 Task: For heading Use oswald with blue colour.  font size for heading18,  'Change the font style of data to' oswald and font size to 9,  Change the alignment of both headline & data to Align right In the sheet   Optimum Sales log   book
Action: Mouse moved to (282, 390)
Screenshot: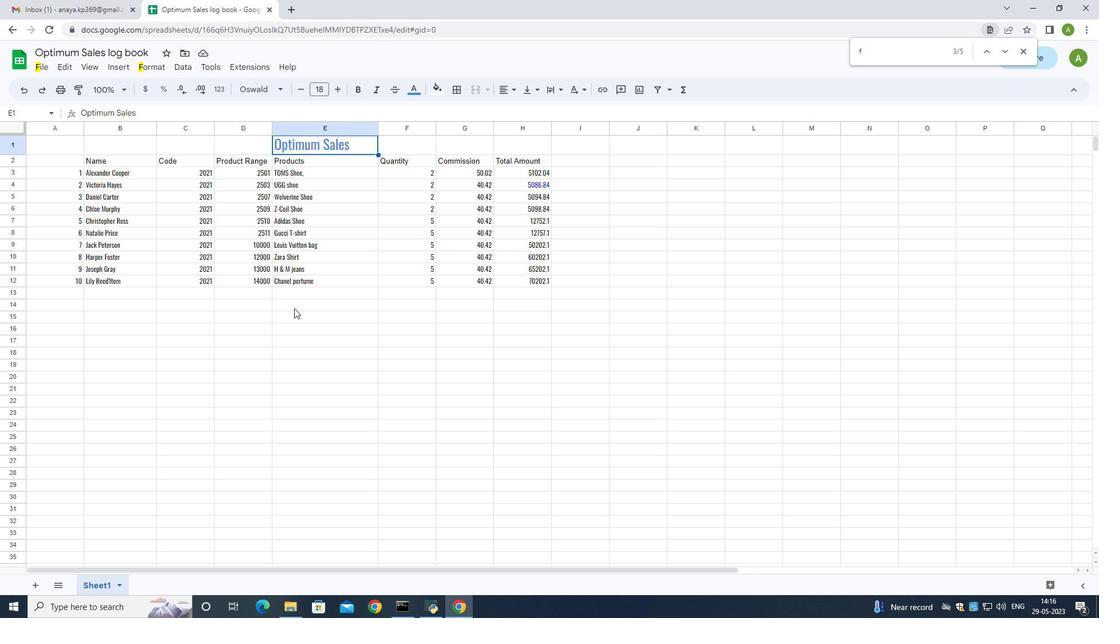 
Action: Mouse pressed left at (282, 390)
Screenshot: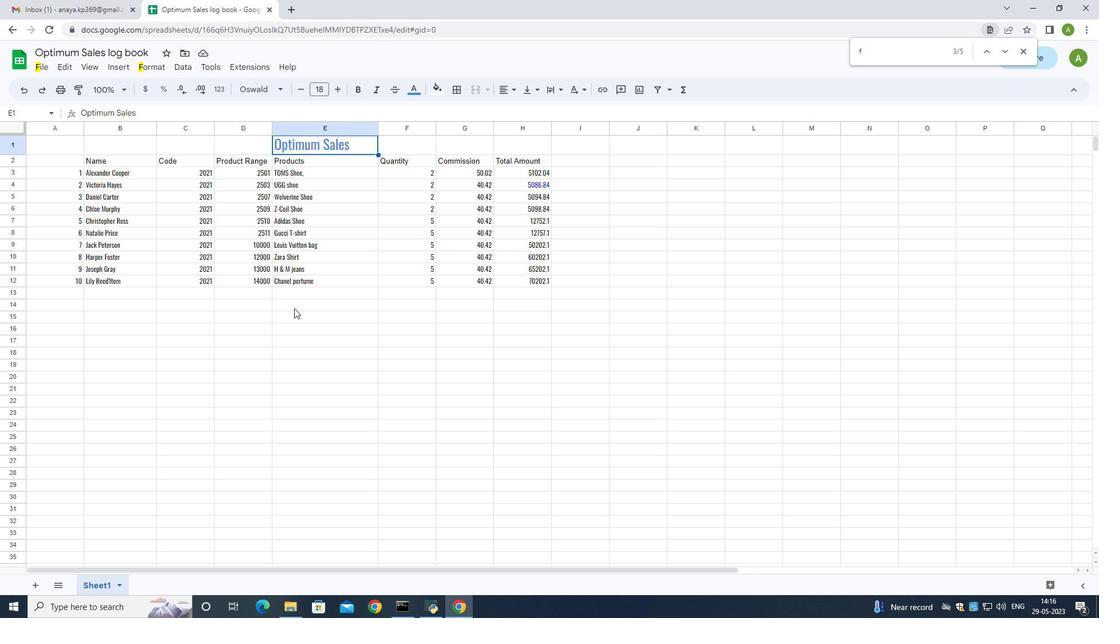 
Action: Mouse moved to (305, 146)
Screenshot: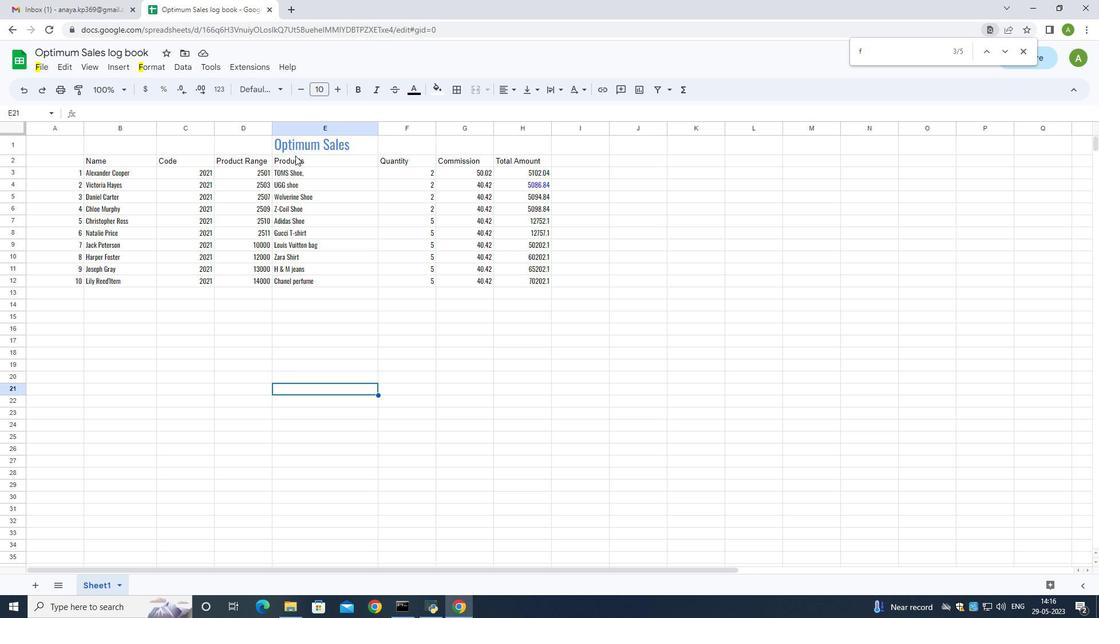 
Action: Mouse pressed left at (305, 146)
Screenshot: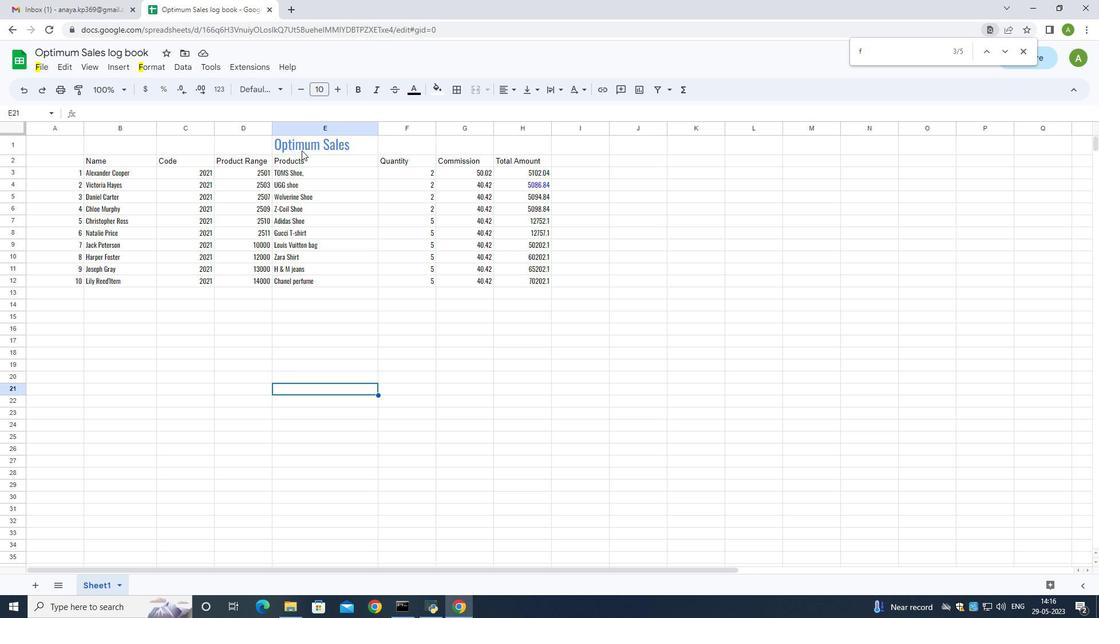
Action: Mouse moved to (282, 308)
Screenshot: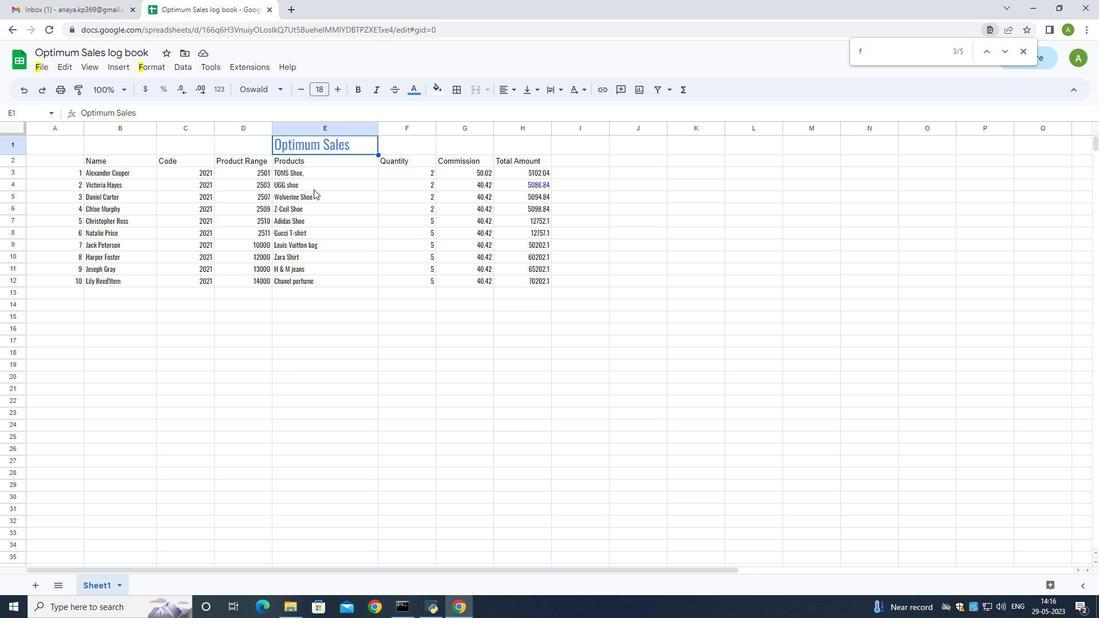 
Action: Mouse pressed left at (282, 308)
Screenshot: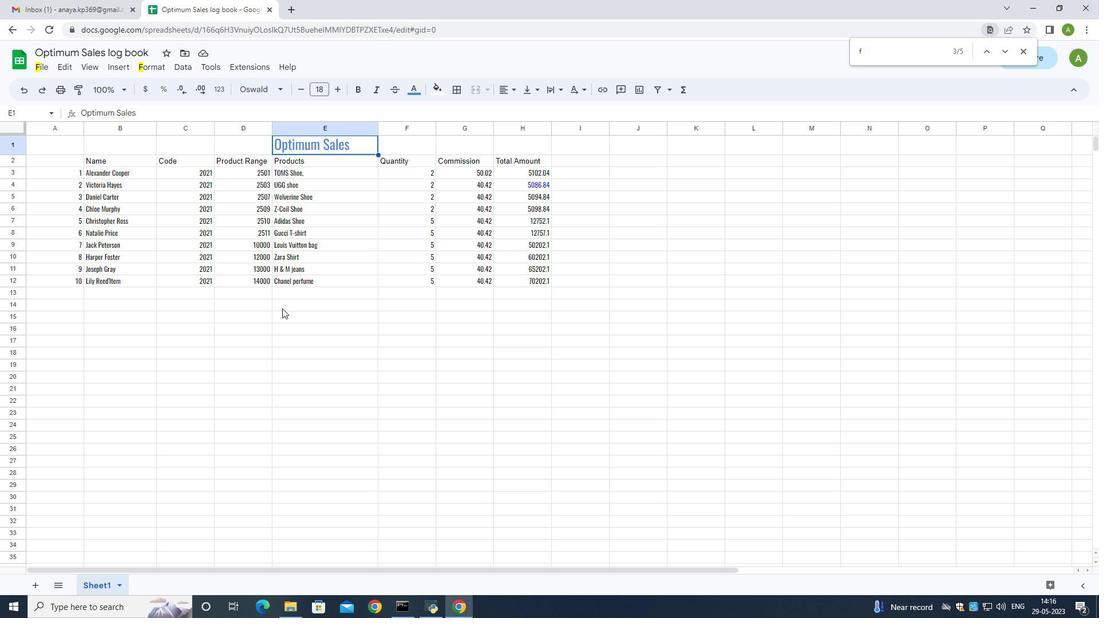
Action: Mouse moved to (84, 138)
Screenshot: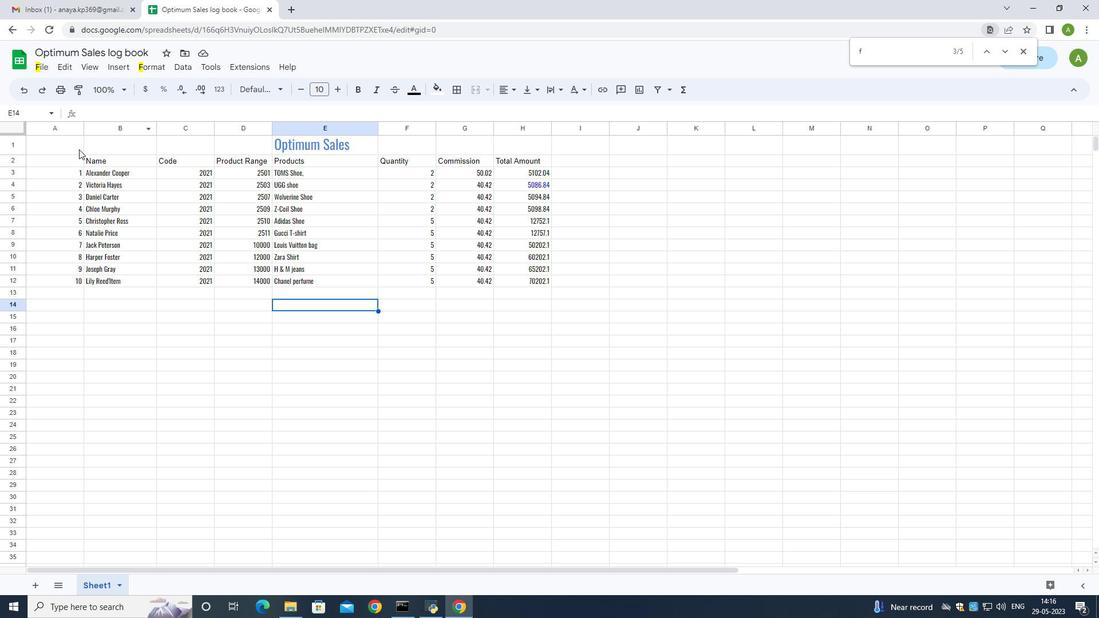 
Action: Mouse pressed left at (84, 138)
Screenshot: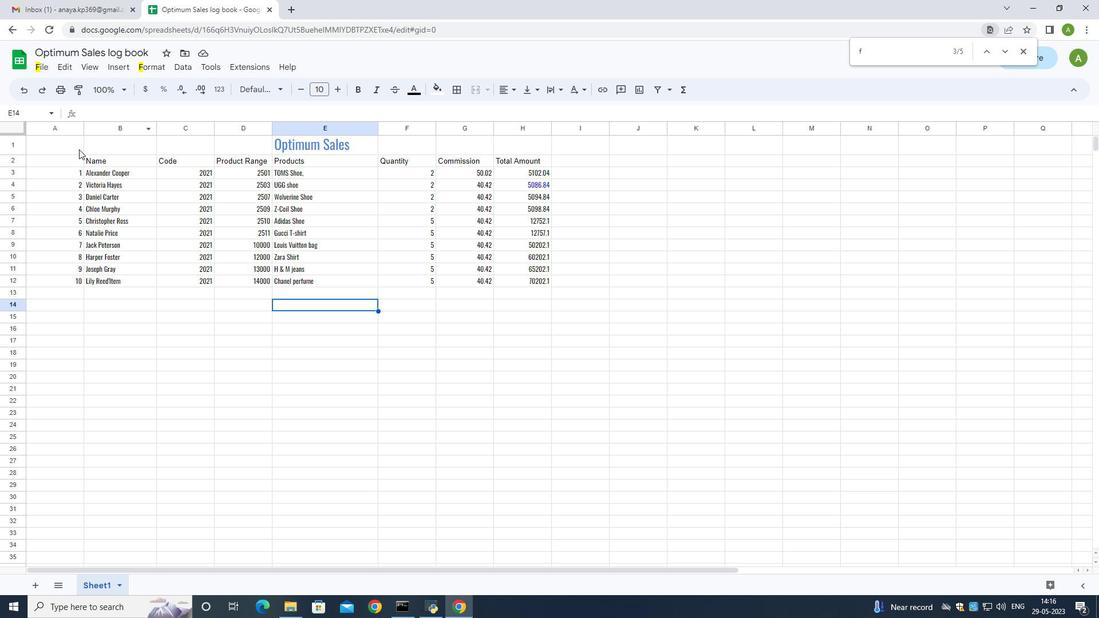 
Action: Mouse moved to (503, 91)
Screenshot: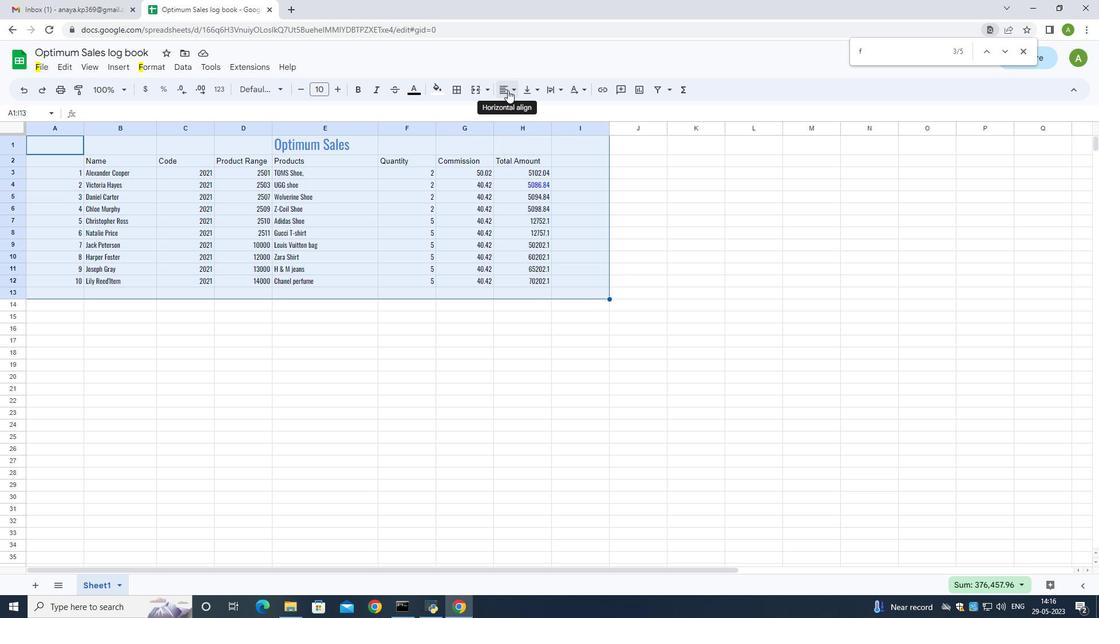 
Action: Mouse pressed left at (503, 91)
Screenshot: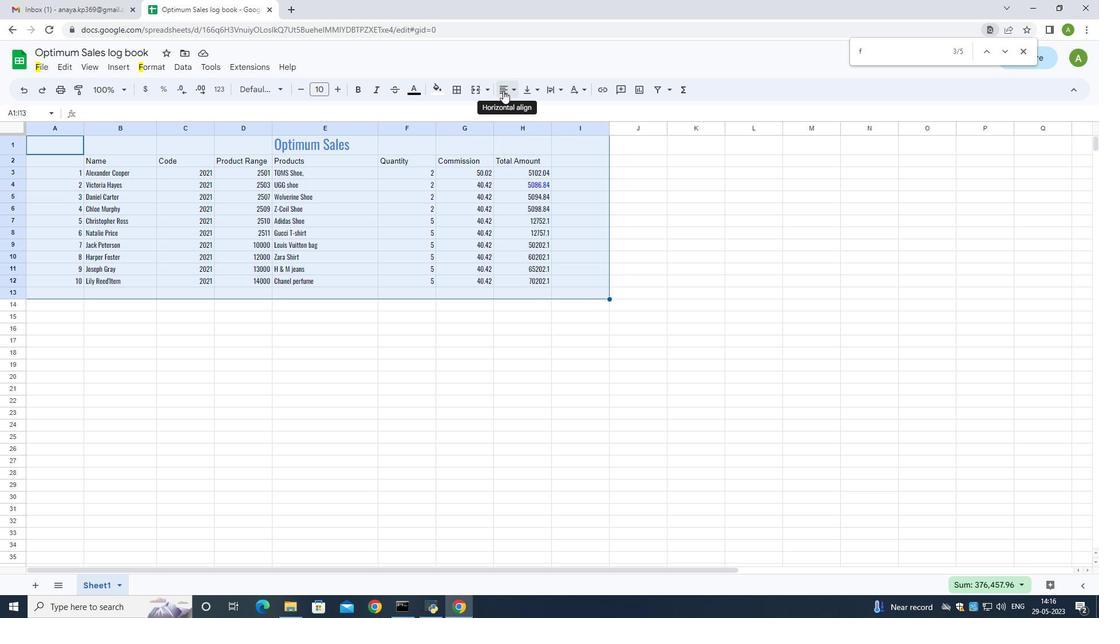 
Action: Mouse moved to (538, 112)
Screenshot: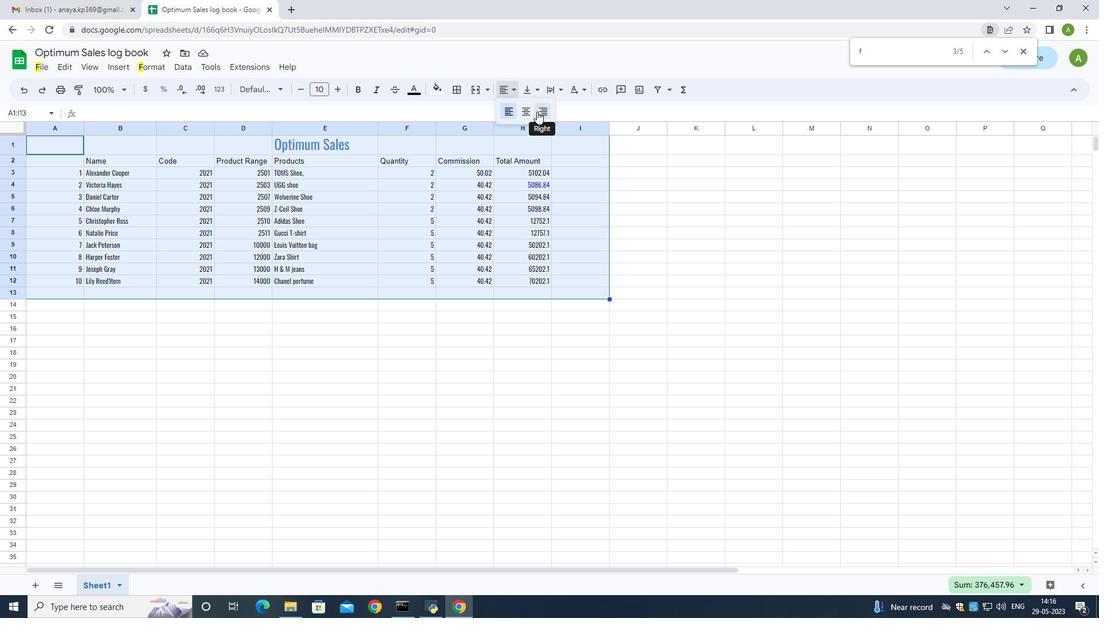 
Action: Mouse pressed left at (538, 112)
Screenshot: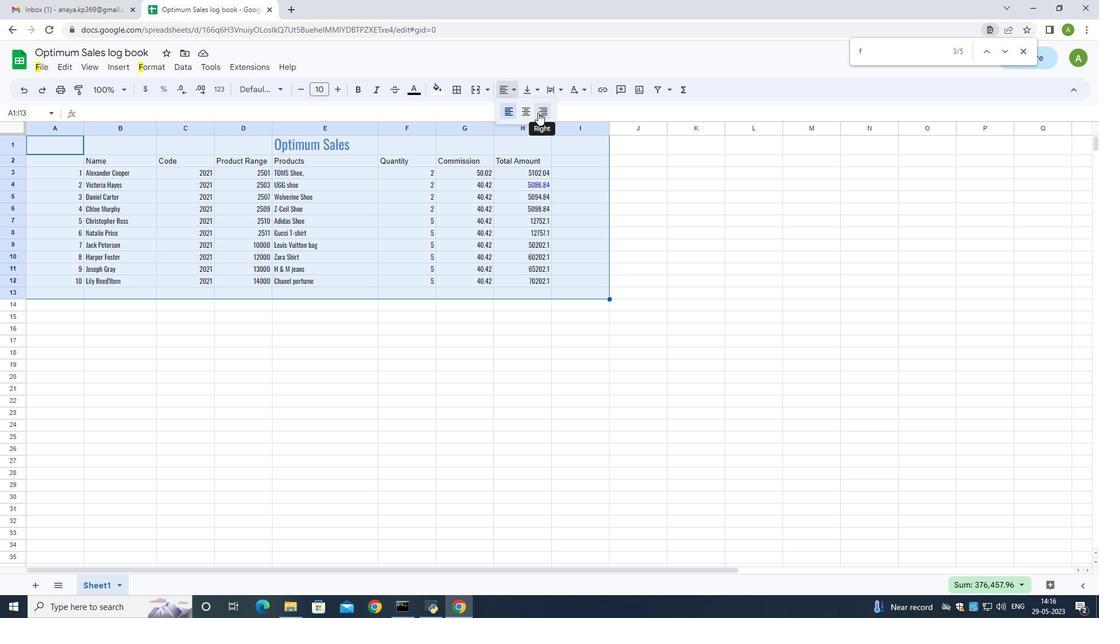 
Action: Mouse moved to (494, 440)
Screenshot: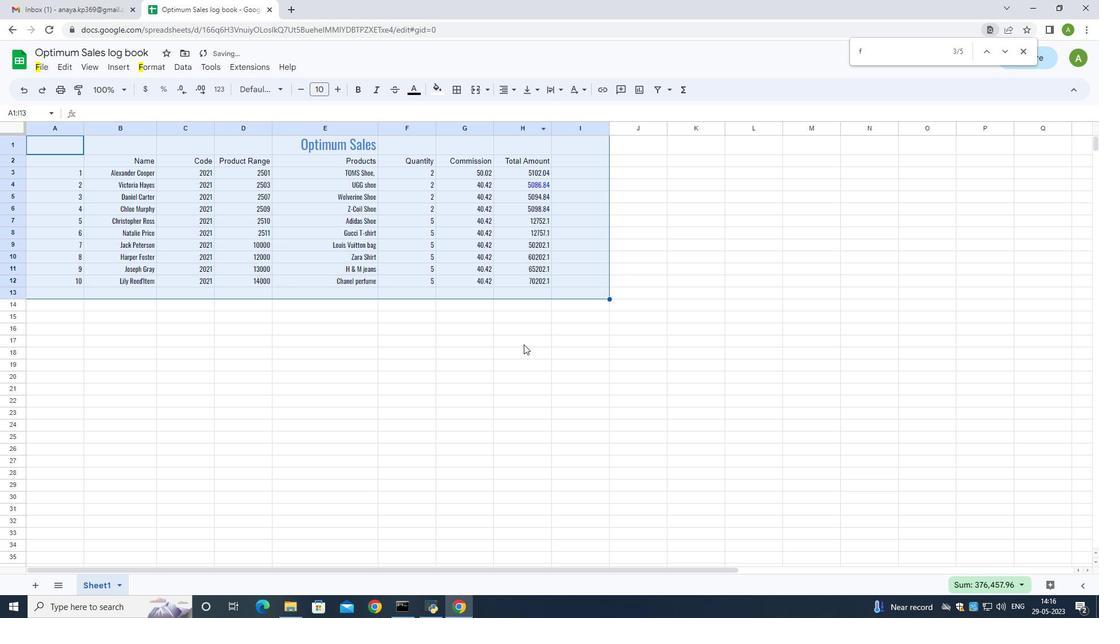
Action: Mouse pressed left at (494, 440)
Screenshot: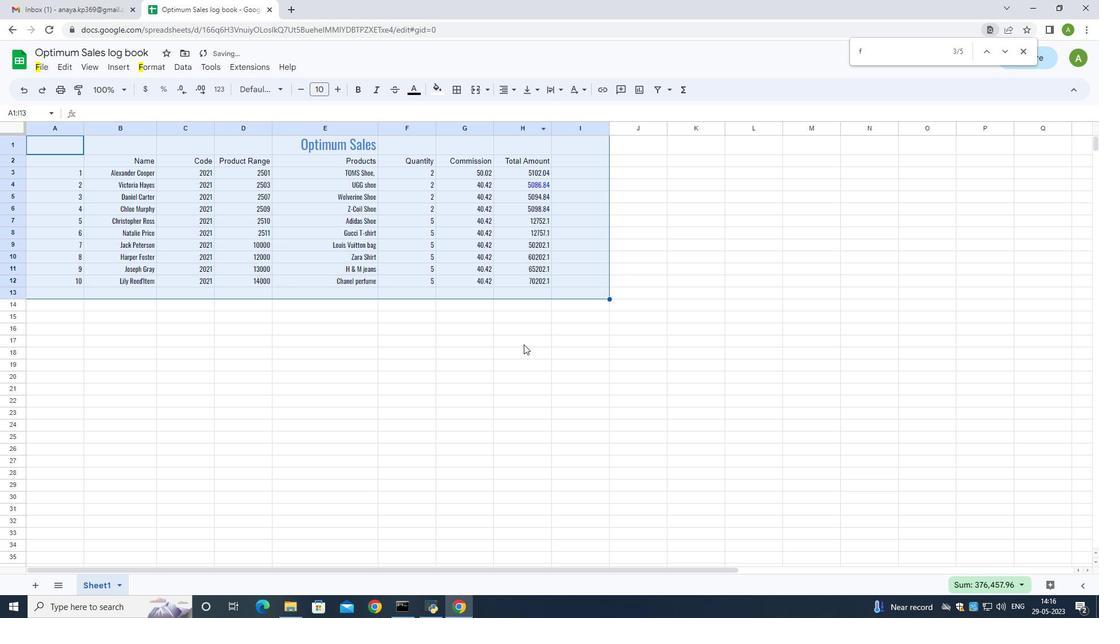 
Action: Mouse moved to (171, 218)
Screenshot: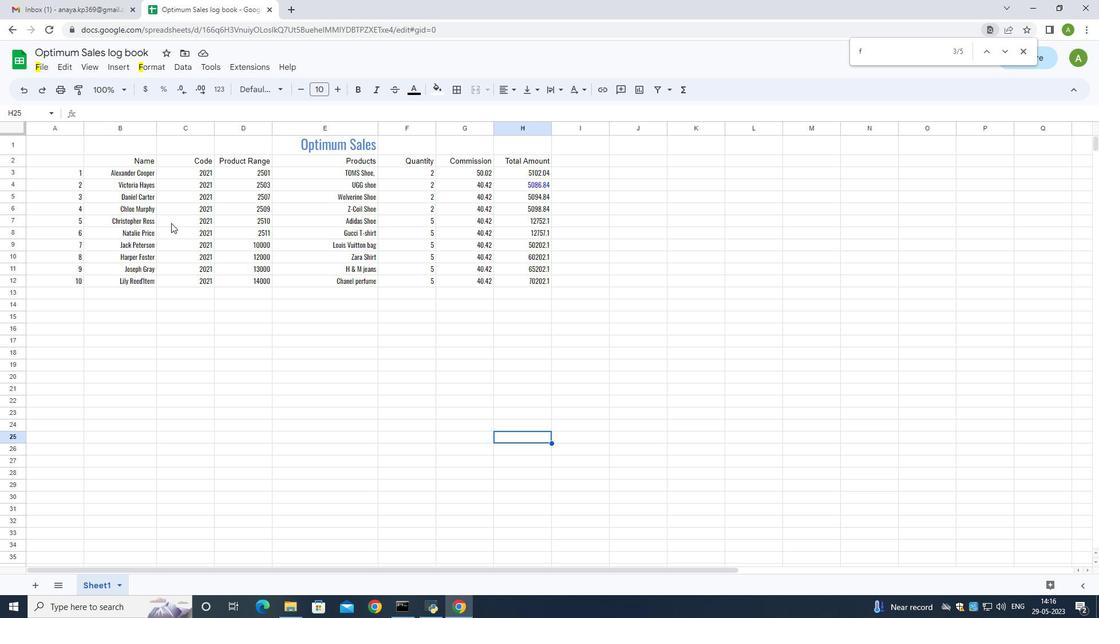 
Action: Mouse pressed left at (171, 218)
Screenshot: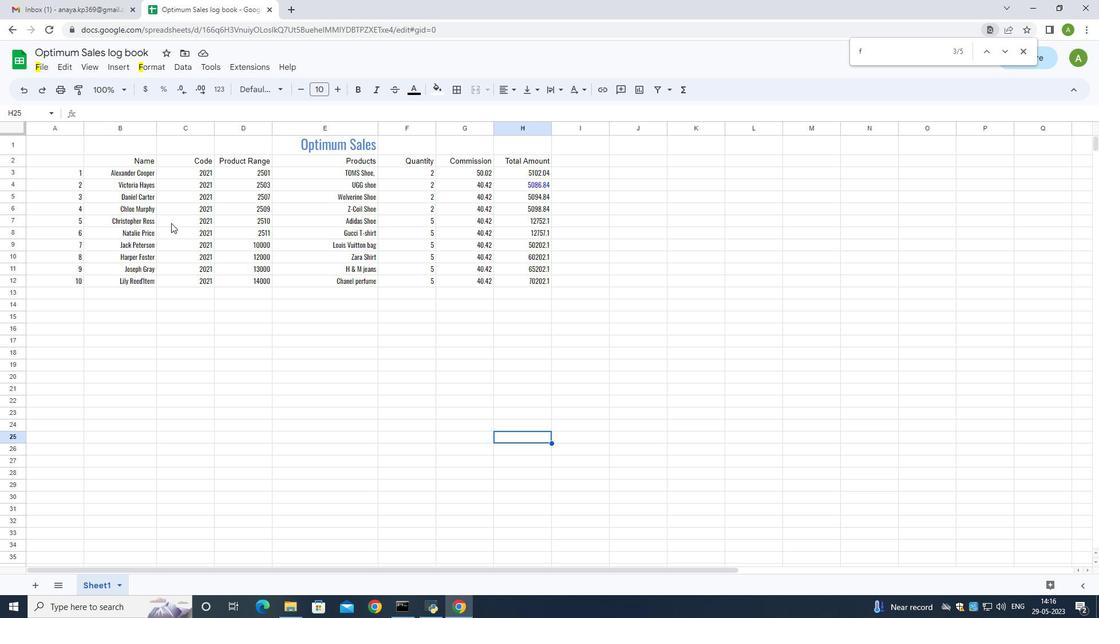 
Action: Mouse moved to (127, 185)
Screenshot: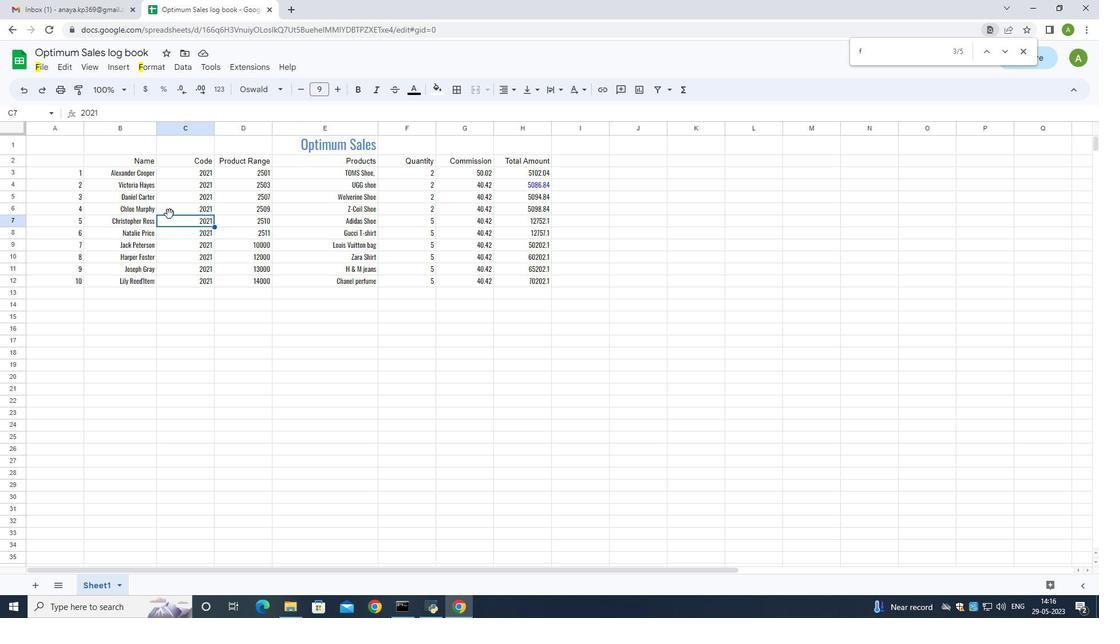 
Action: Mouse pressed left at (127, 185)
Screenshot: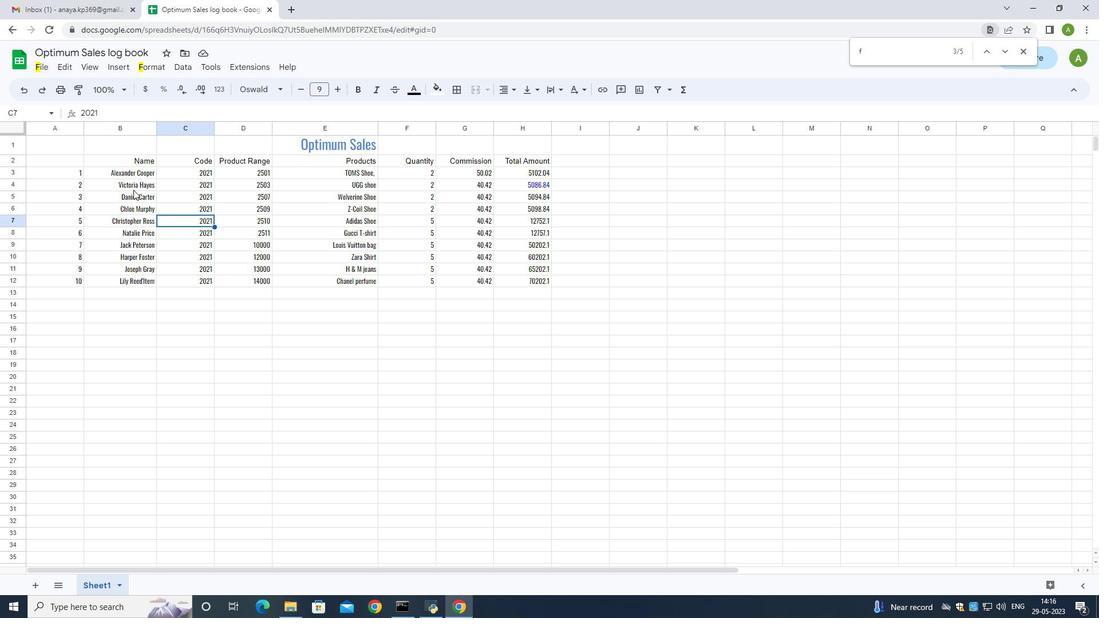 
Action: Mouse moved to (71, 174)
Screenshot: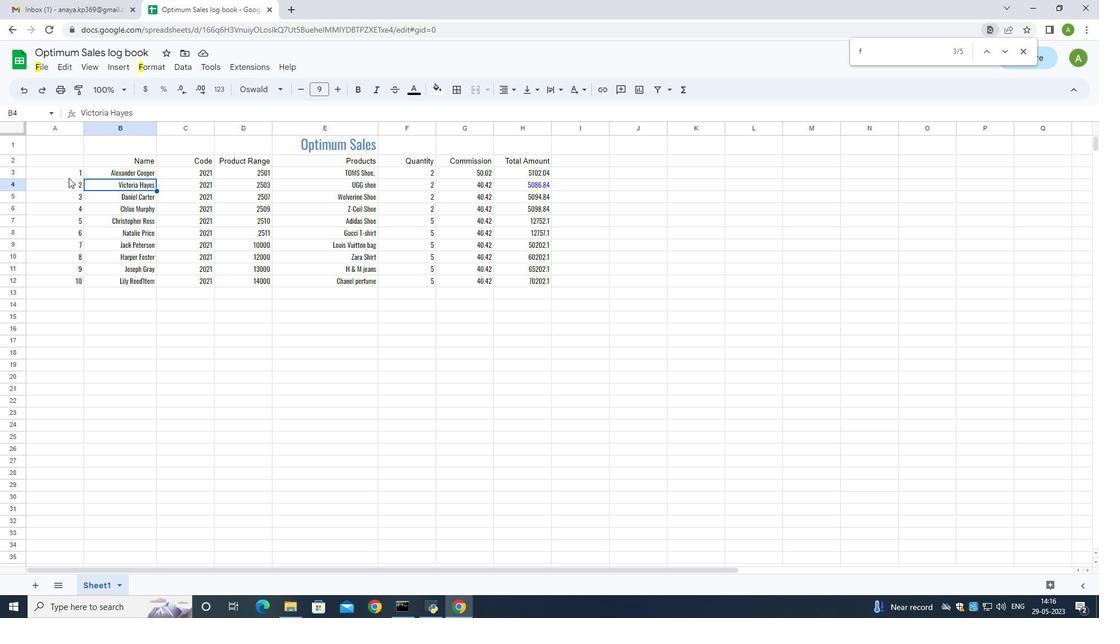 
Action: Mouse pressed left at (71, 174)
Screenshot: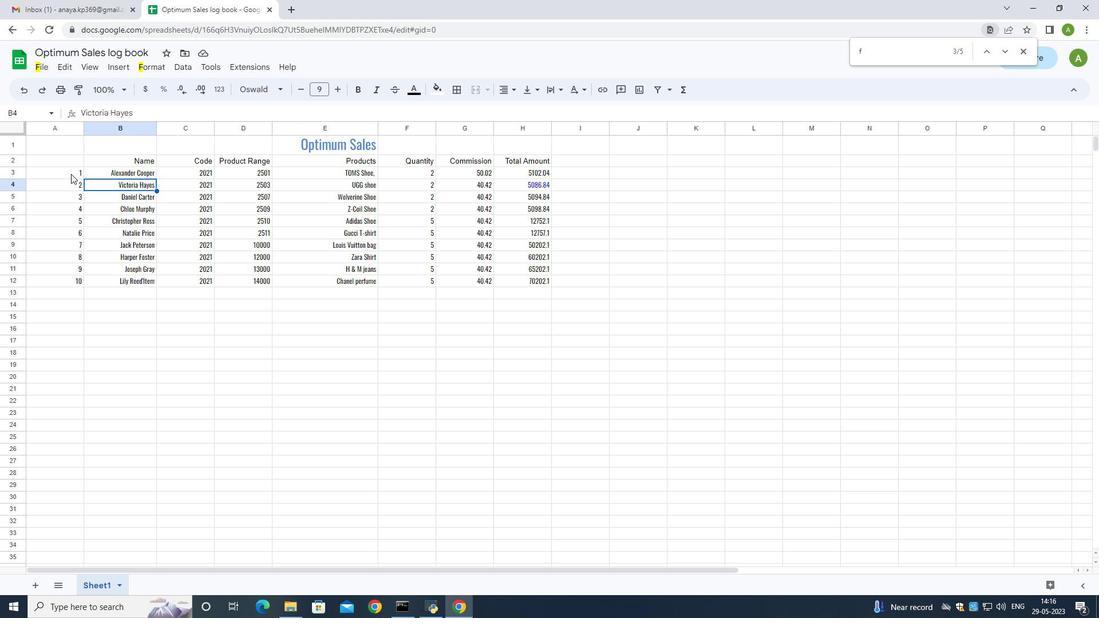 
Action: Mouse moved to (296, 89)
Screenshot: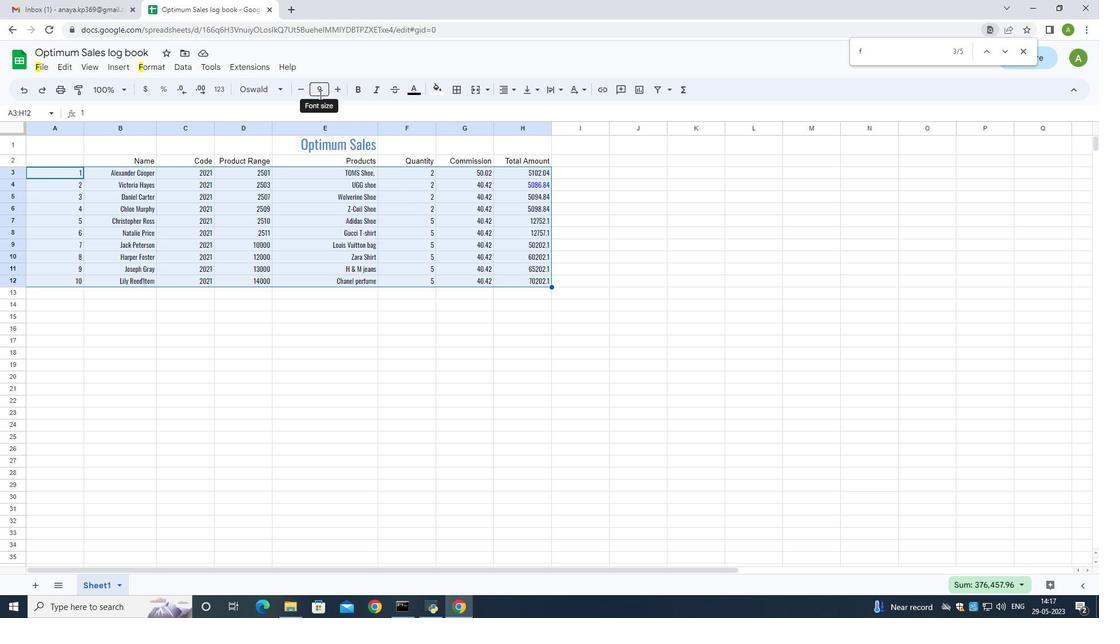 
Action: Mouse pressed left at (296, 89)
Screenshot: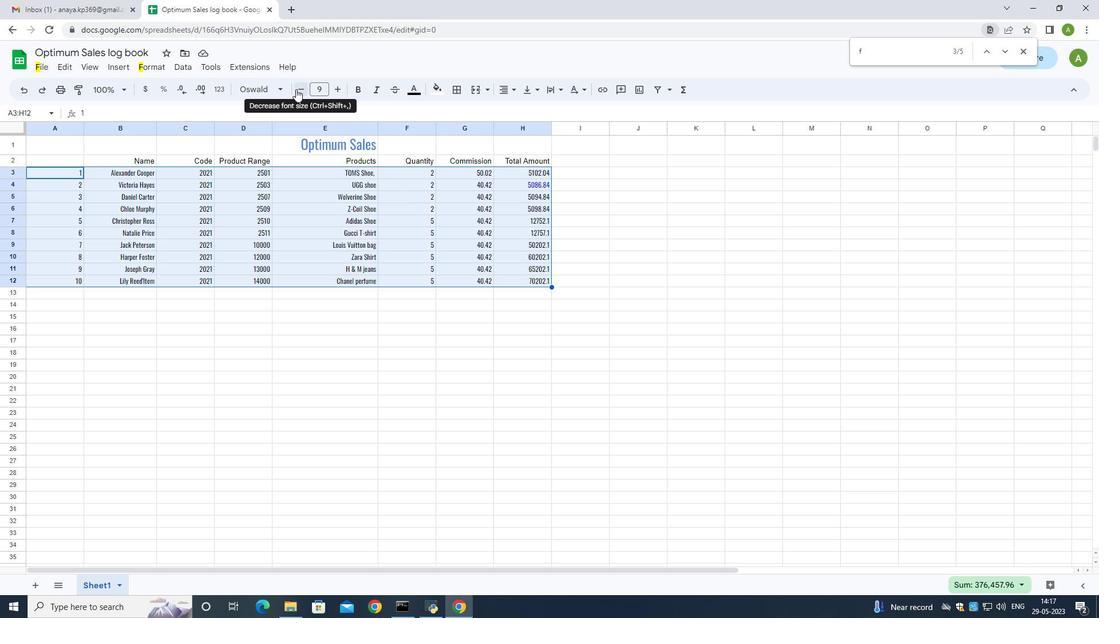 
Action: Mouse moved to (342, 89)
Screenshot: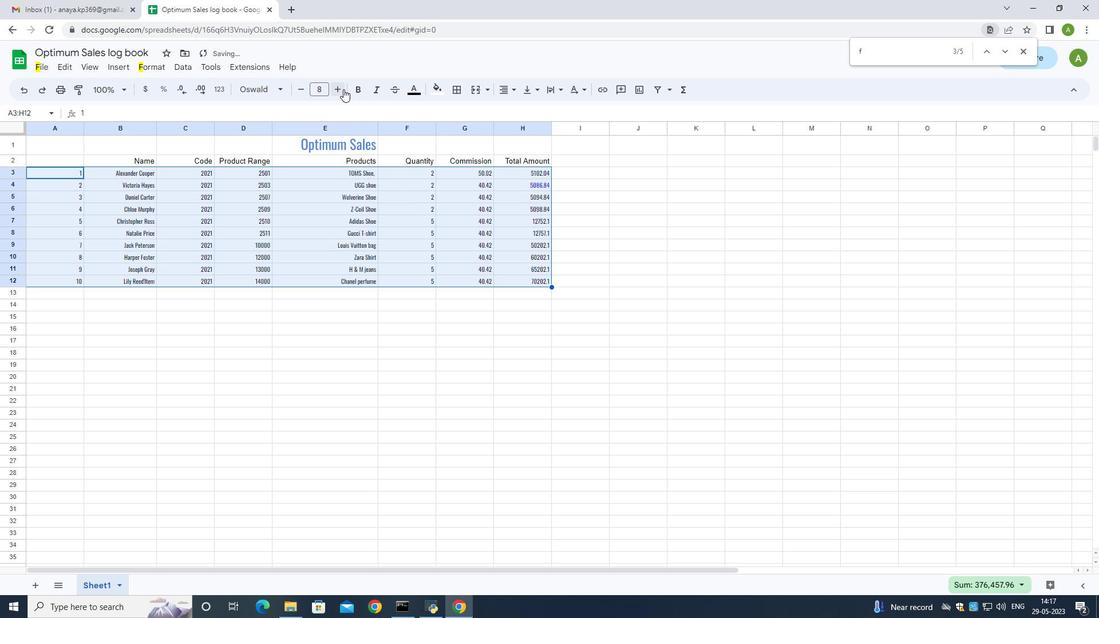 
Action: Mouse pressed left at (342, 89)
Screenshot: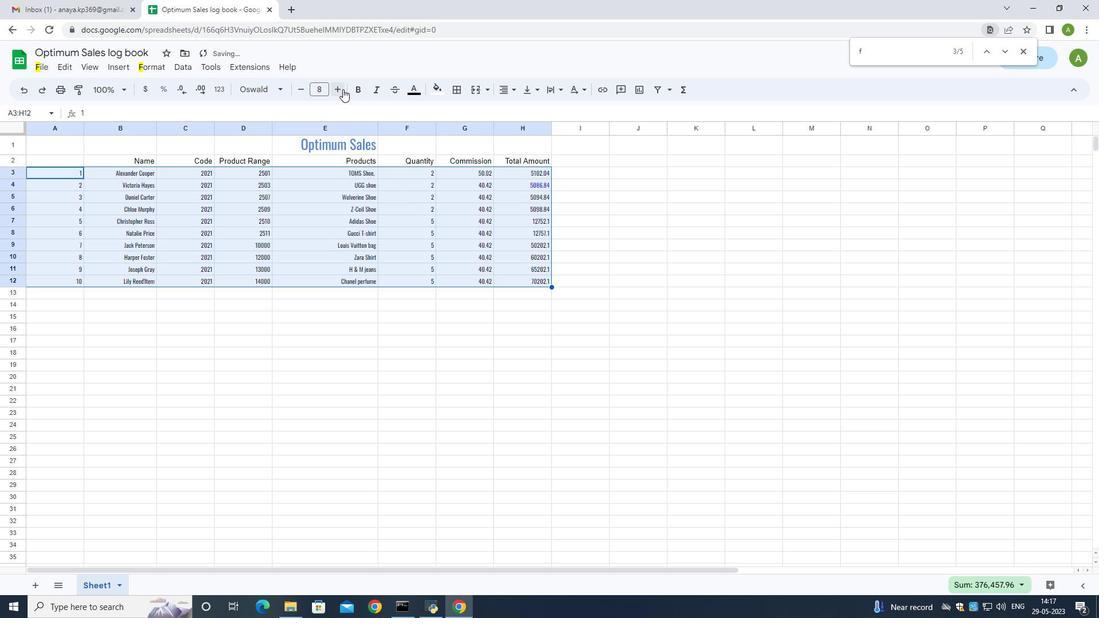 
Action: Mouse moved to (322, 136)
Screenshot: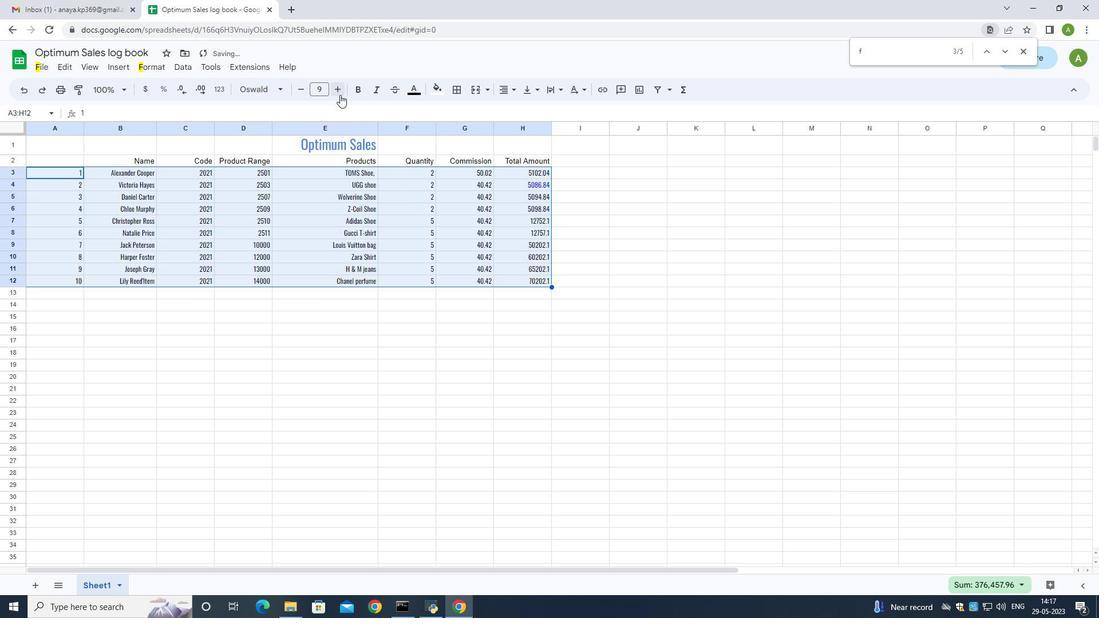 
Action: Mouse pressed left at (322, 136)
Screenshot: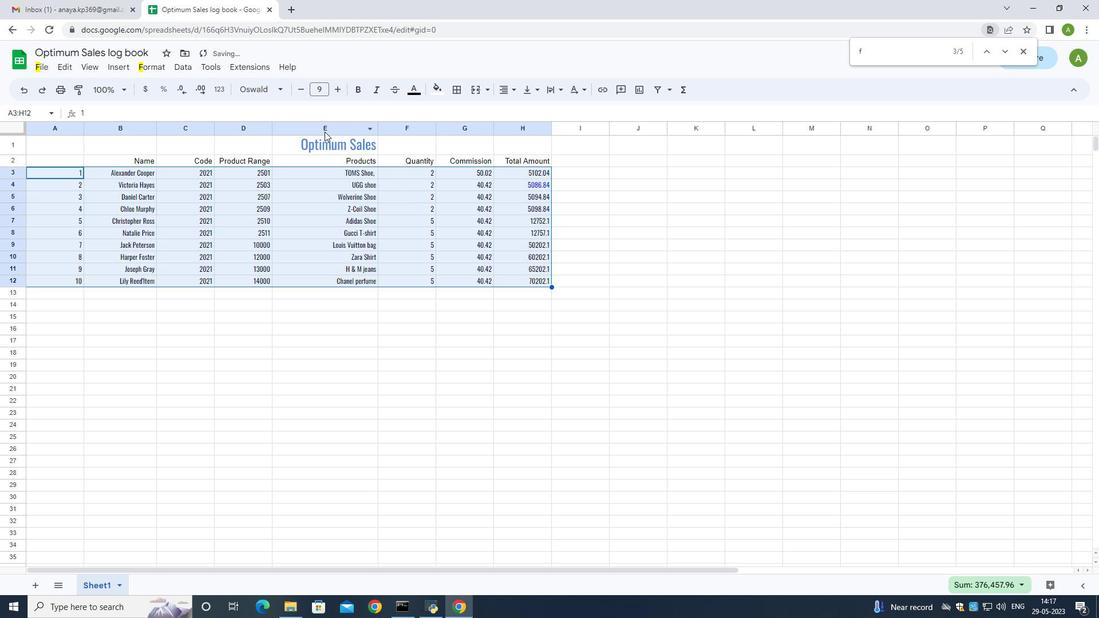 
Action: Mouse moved to (314, 148)
Screenshot: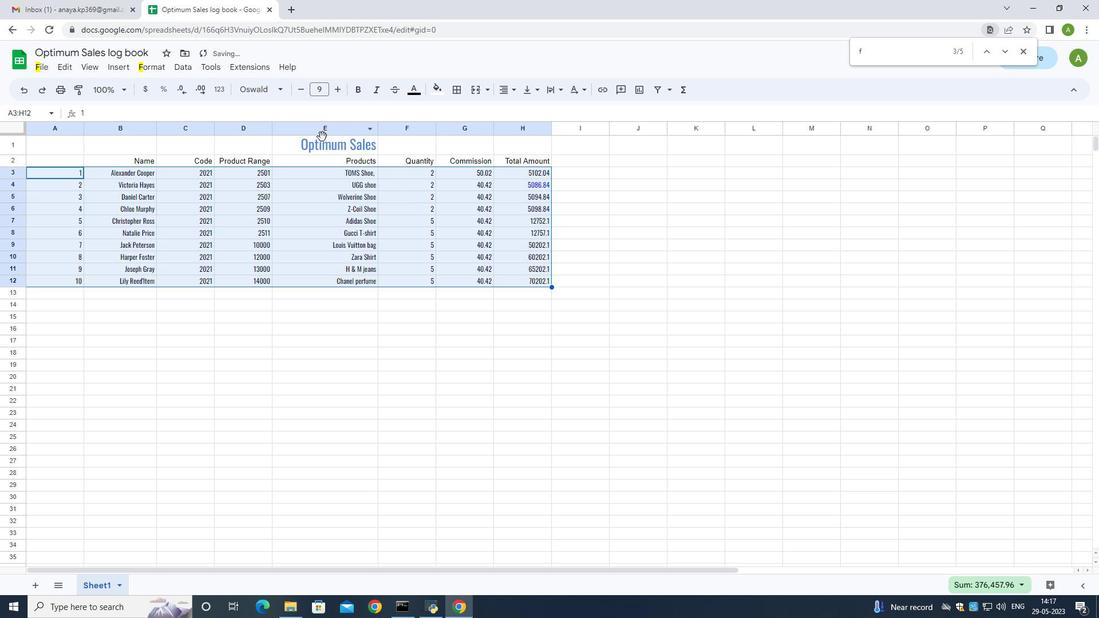 
Action: Mouse pressed left at (314, 148)
Screenshot: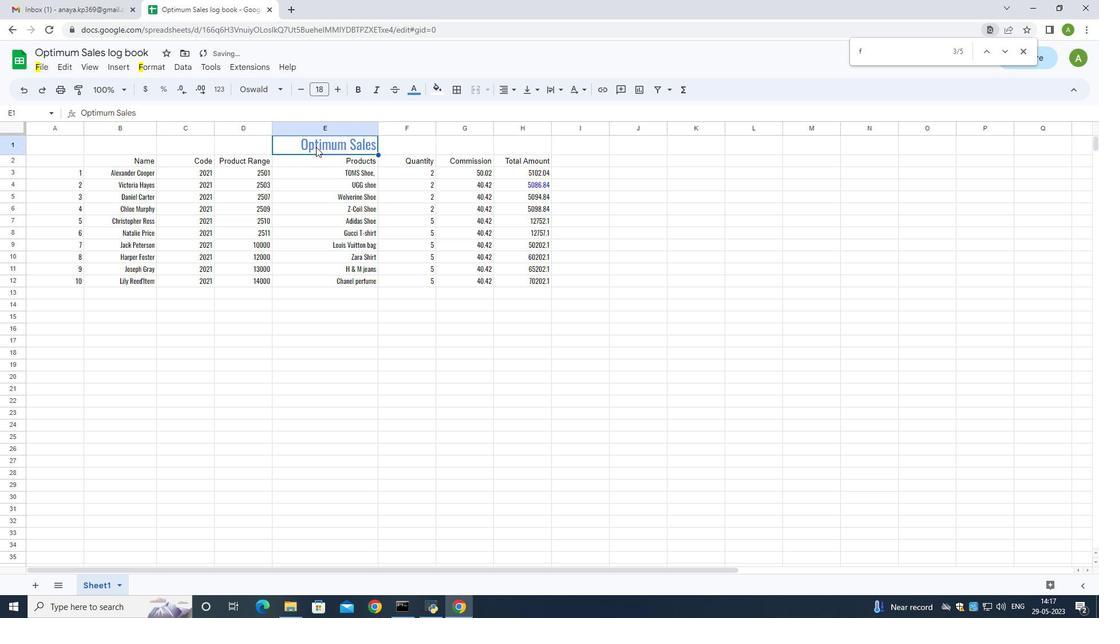 
Action: Mouse moved to (332, 91)
Screenshot: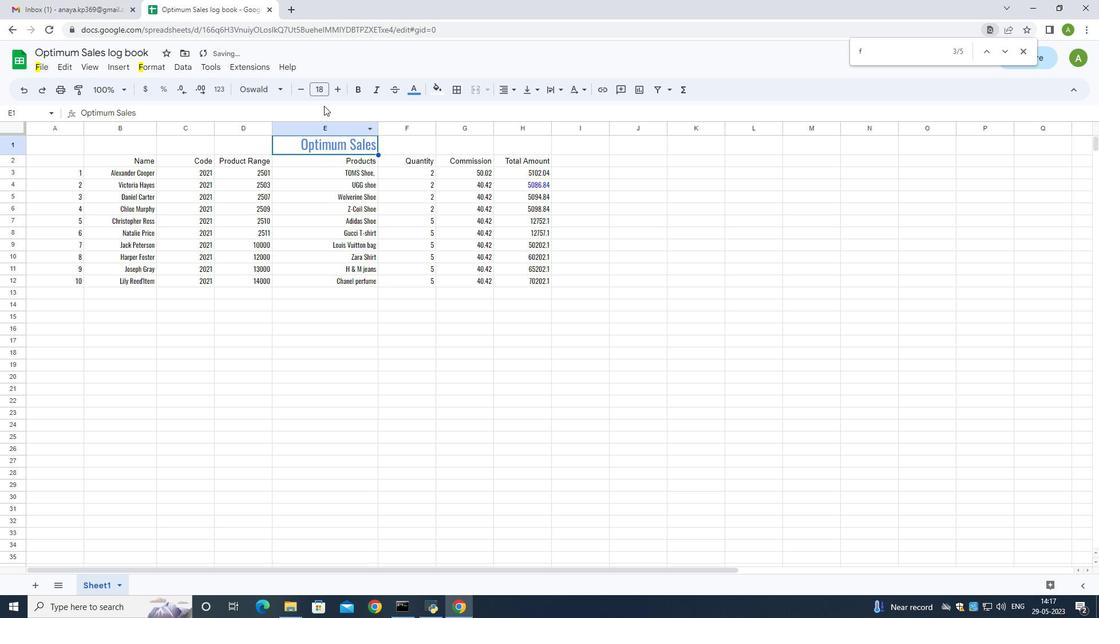 
Action: Mouse pressed left at (332, 91)
Screenshot: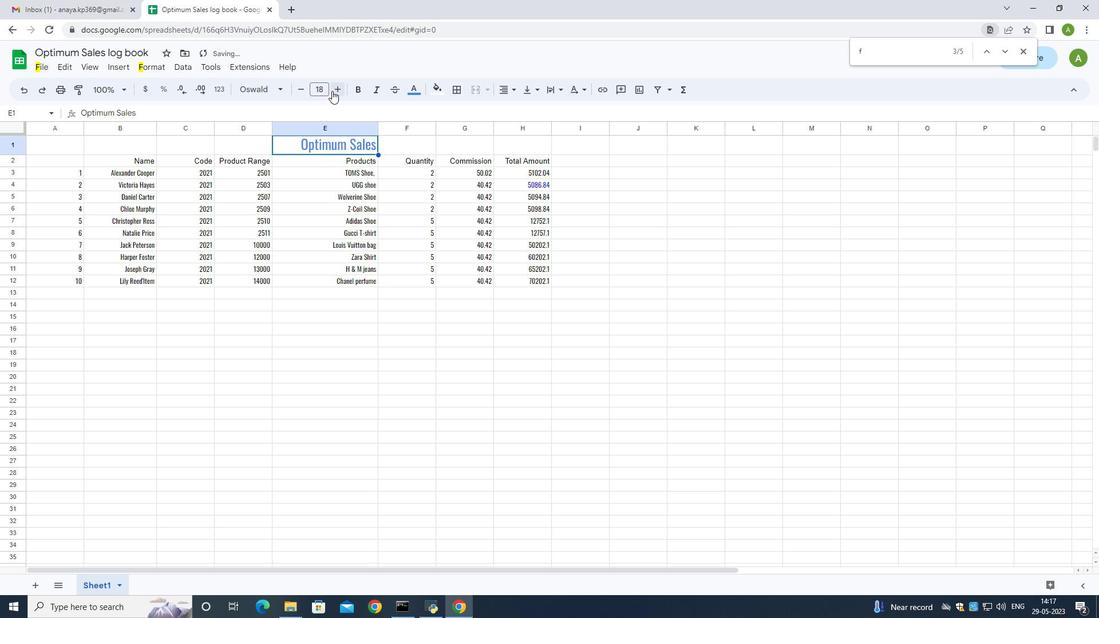 
Action: Mouse moved to (305, 91)
Screenshot: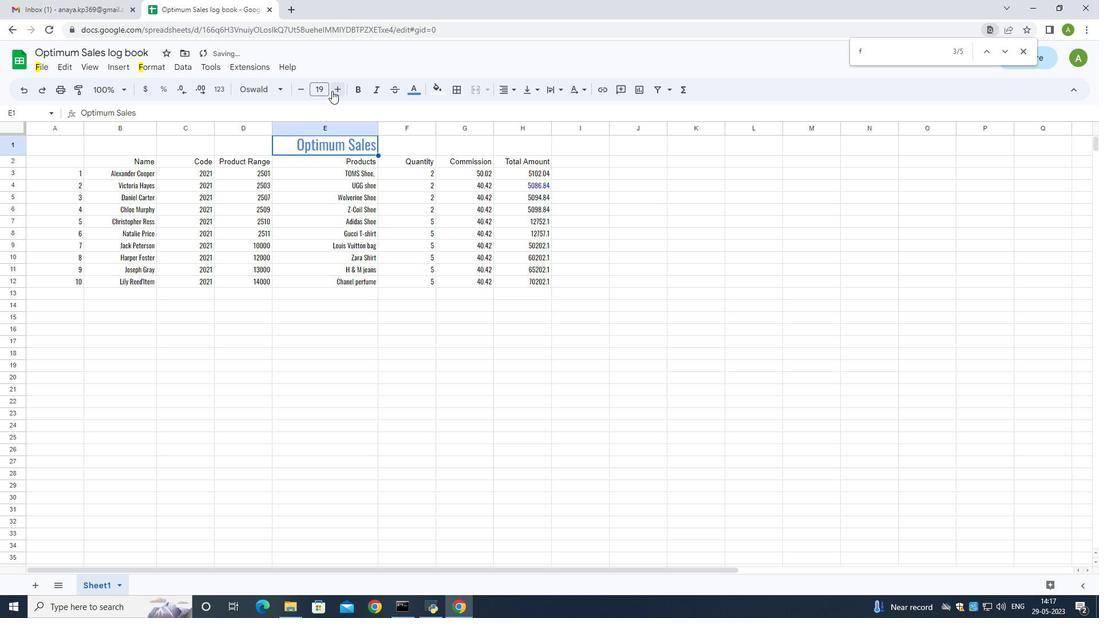
Action: Mouse pressed left at (305, 91)
Screenshot: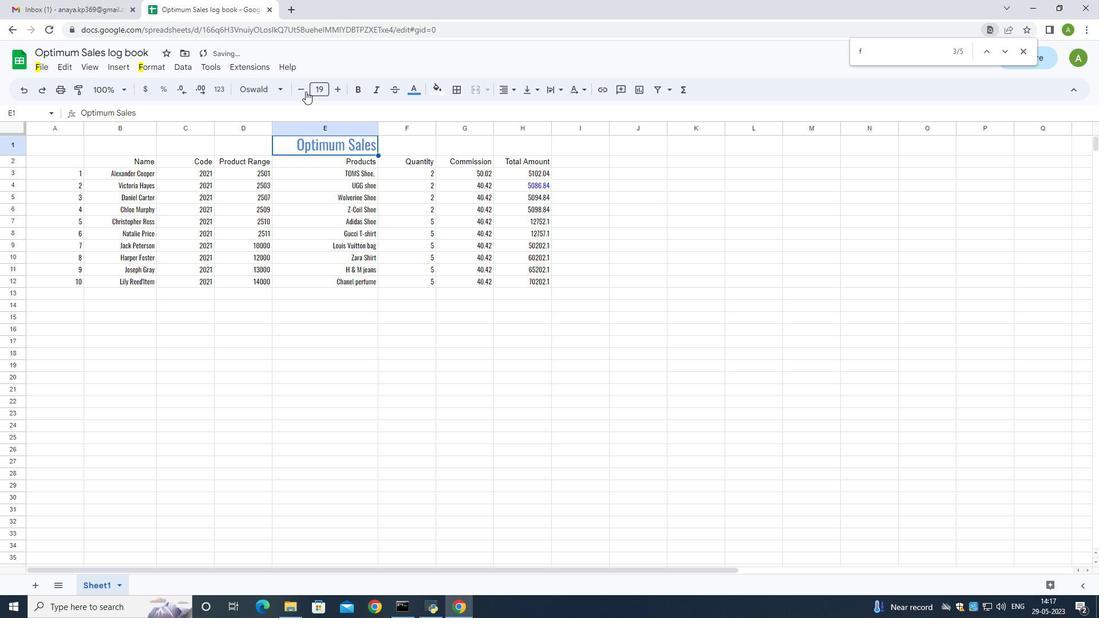 
Action: Mouse moved to (315, 217)
Screenshot: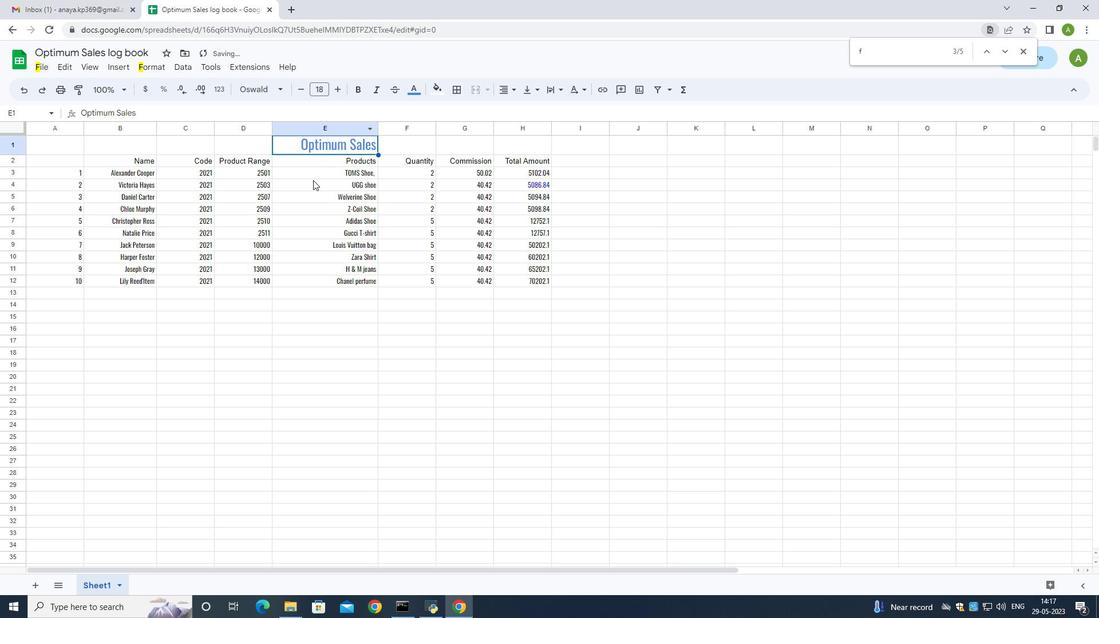 
Action: Mouse pressed left at (315, 217)
Screenshot: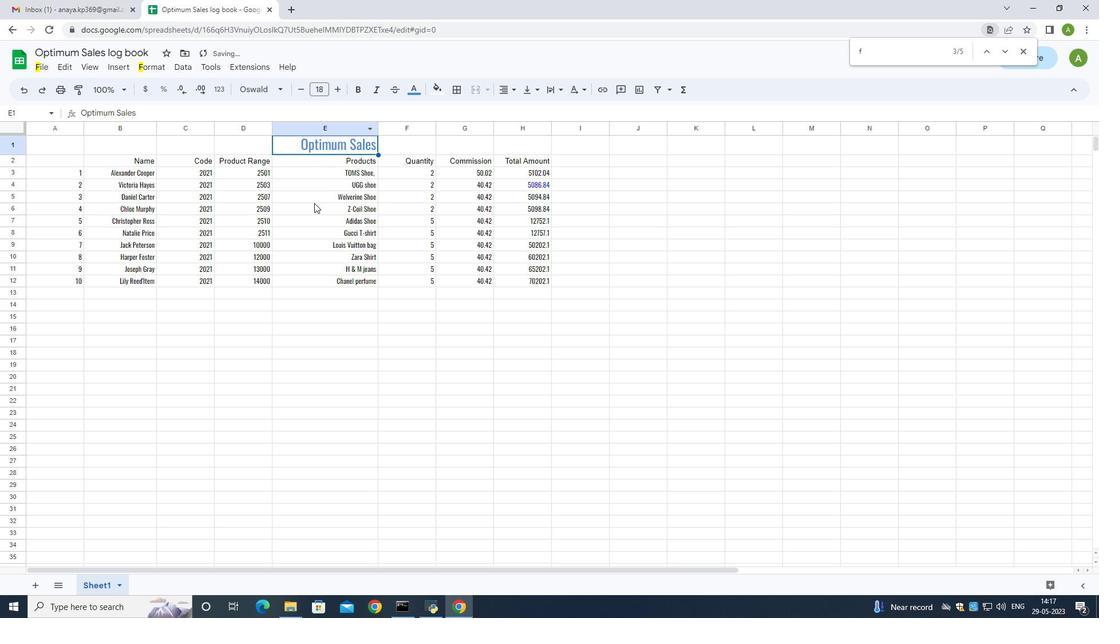
Action: Mouse moved to (270, 310)
Screenshot: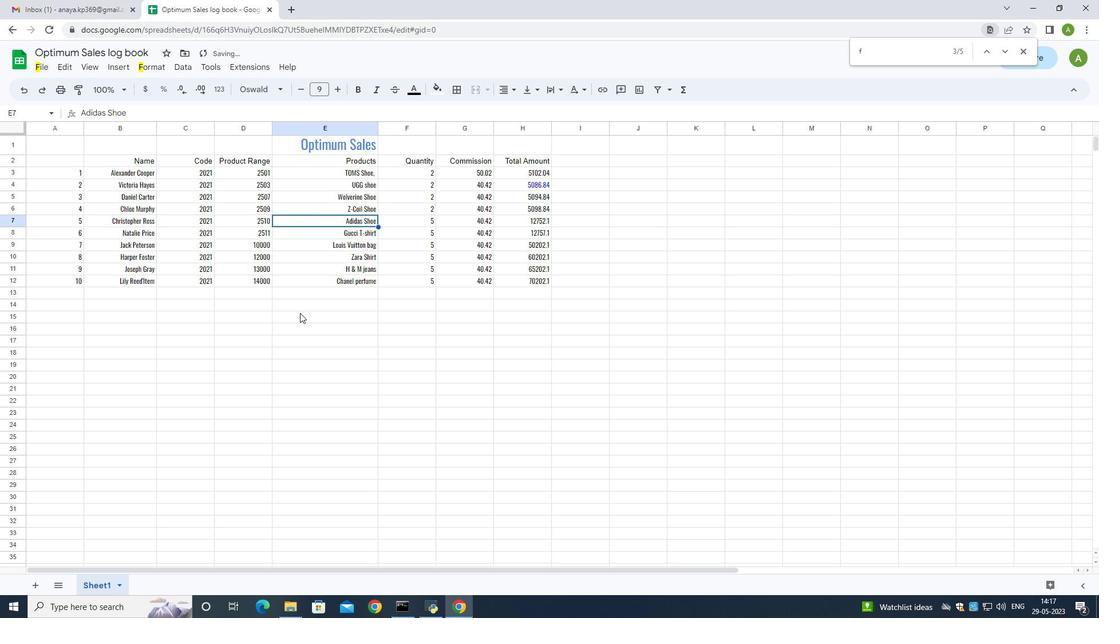 
Action: Mouse pressed left at (299, 314)
Screenshot: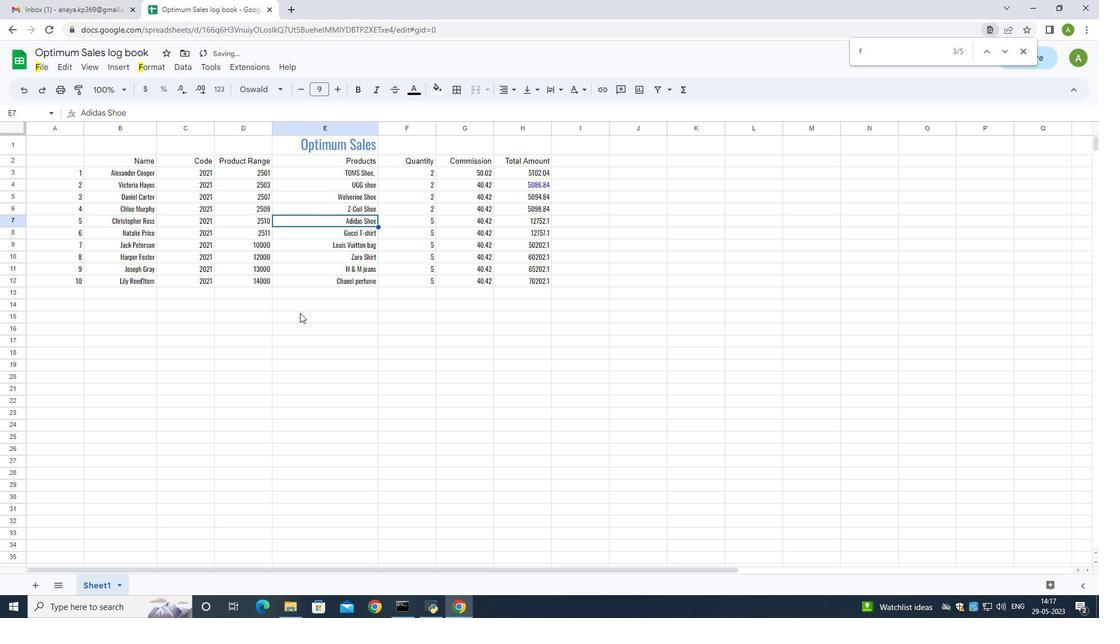 
Action: Mouse moved to (442, 253)
Screenshot: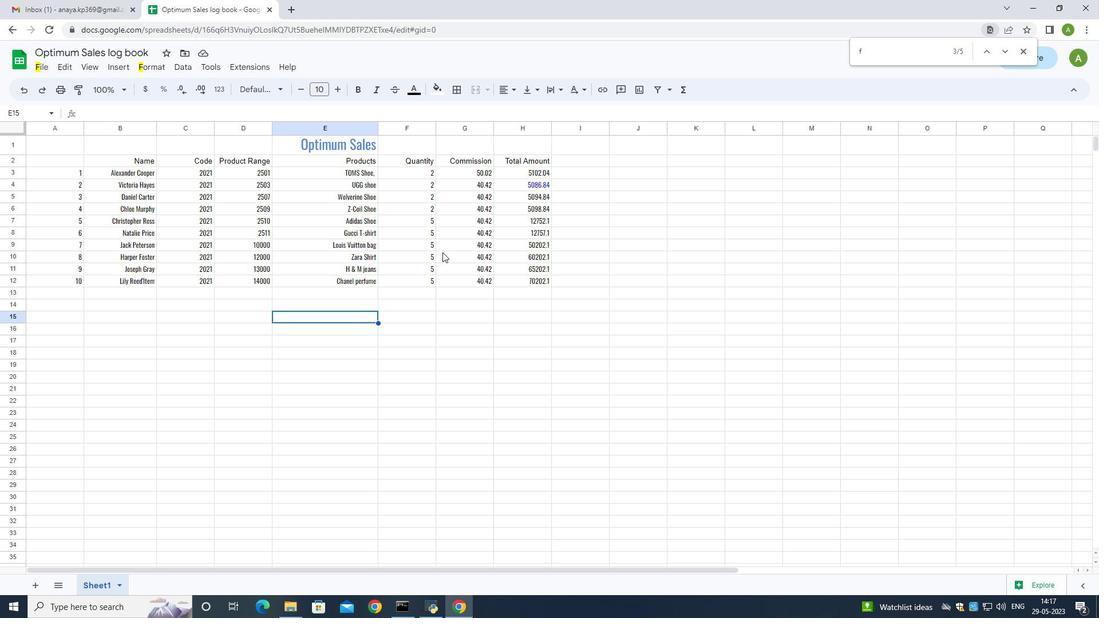 
